 Task: Create a due date automation trigger when advanced on, on the wednesday after a card is due add fields with custom field "Resume" set to a number greater or equal to 1 and lower than 10 at 11:00 AM.
Action: Mouse moved to (1112, 89)
Screenshot: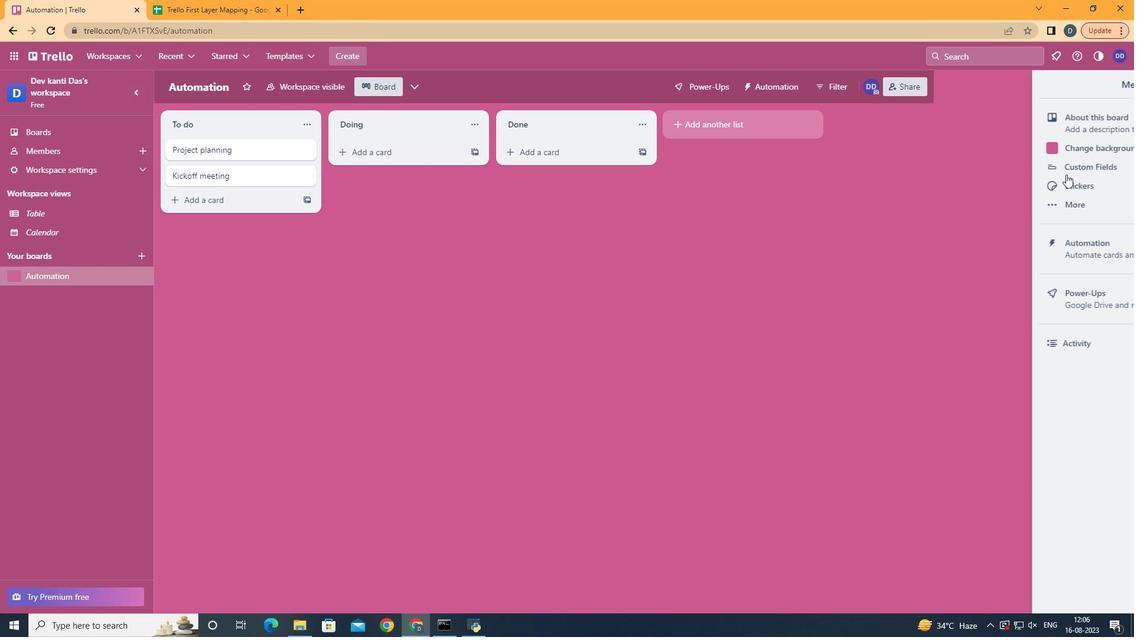 
Action: Mouse pressed left at (1112, 89)
Screenshot: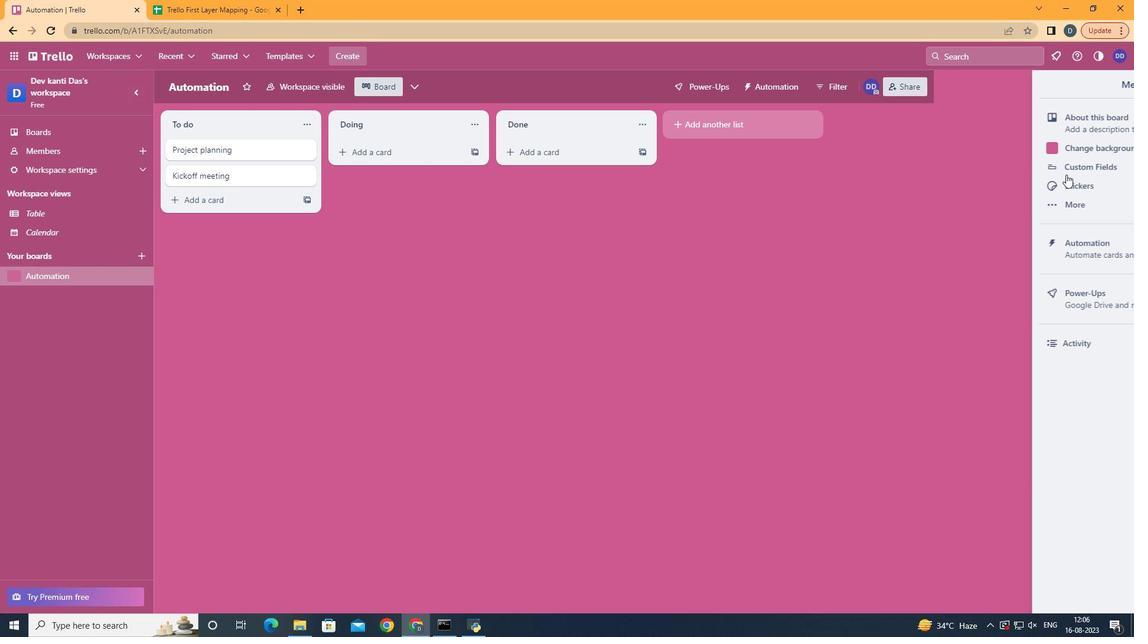 
Action: Mouse moved to (1026, 251)
Screenshot: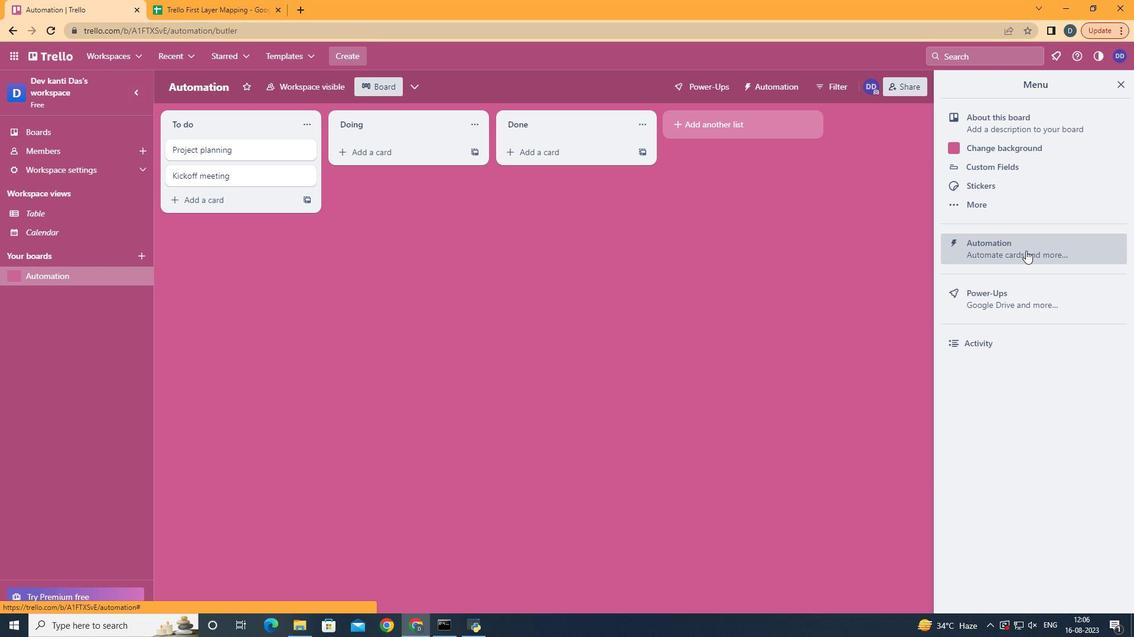 
Action: Mouse pressed left at (1026, 251)
Screenshot: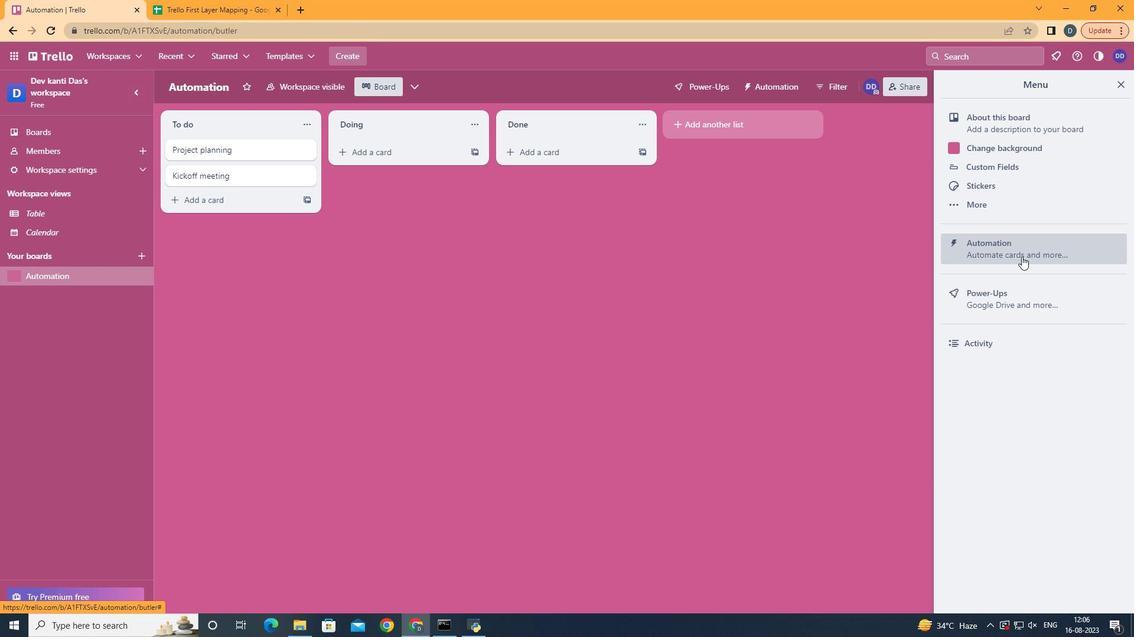 
Action: Mouse moved to (229, 238)
Screenshot: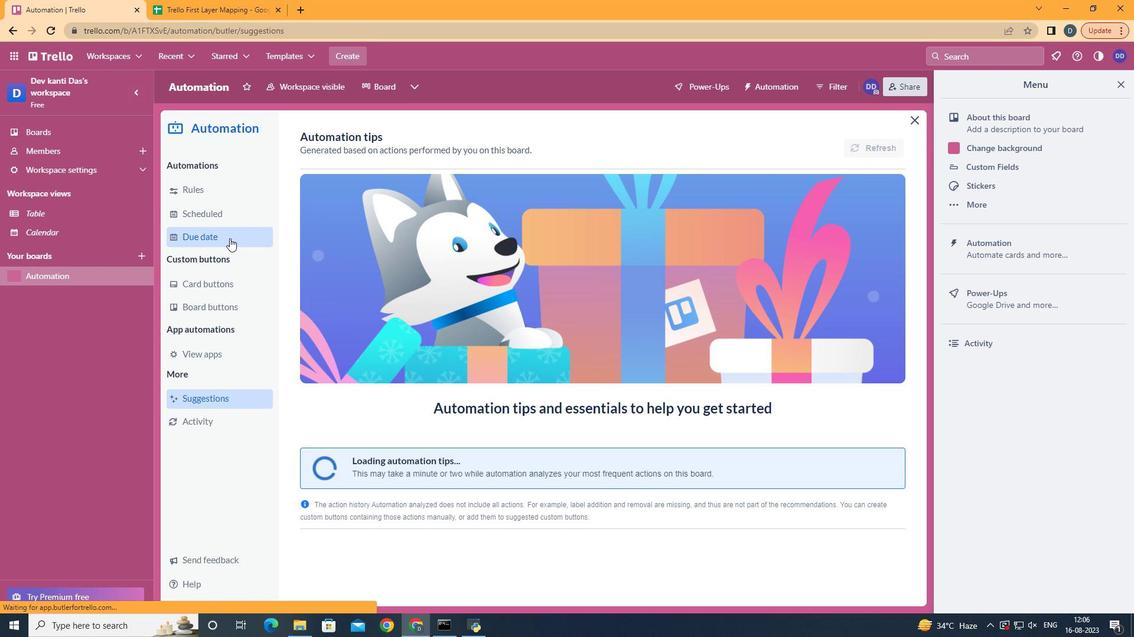 
Action: Mouse pressed left at (229, 238)
Screenshot: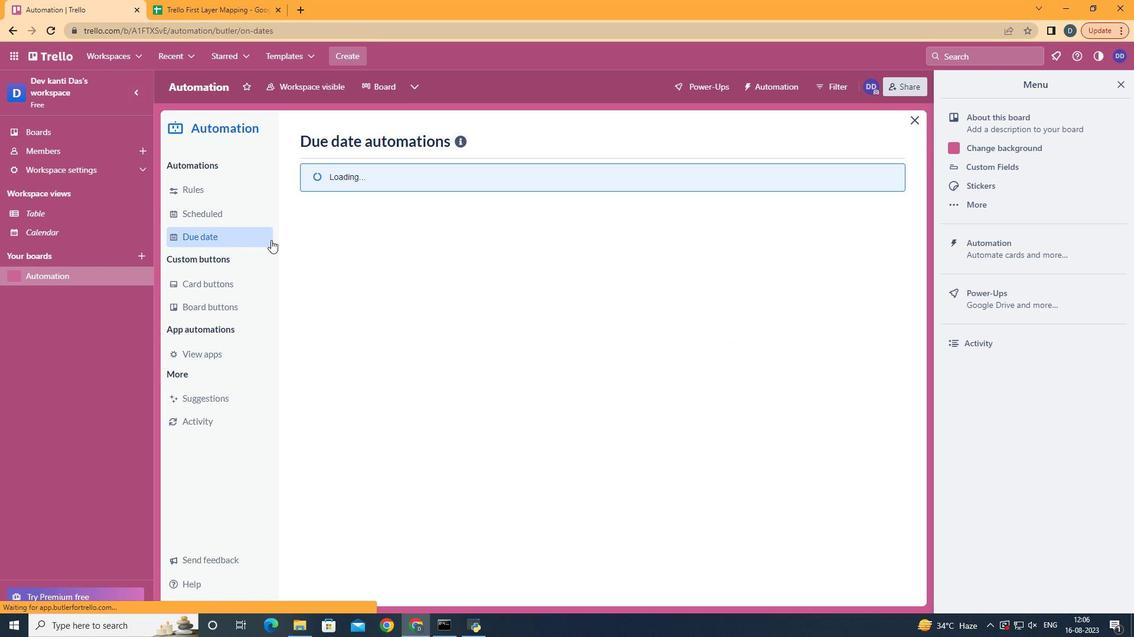
Action: Mouse moved to (827, 140)
Screenshot: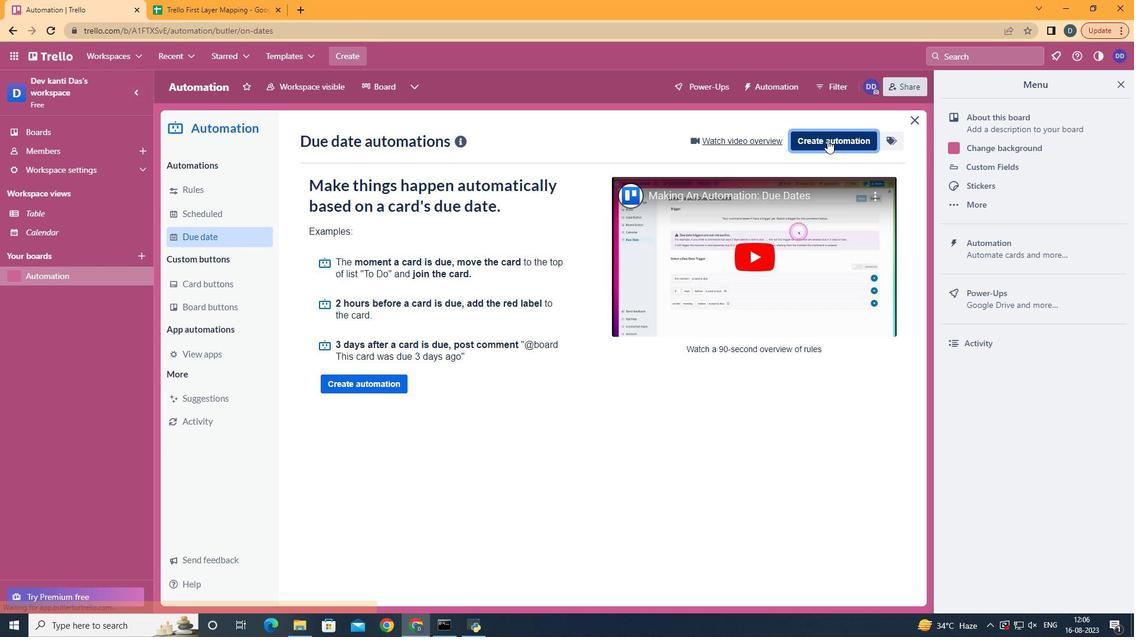 
Action: Mouse pressed left at (827, 140)
Screenshot: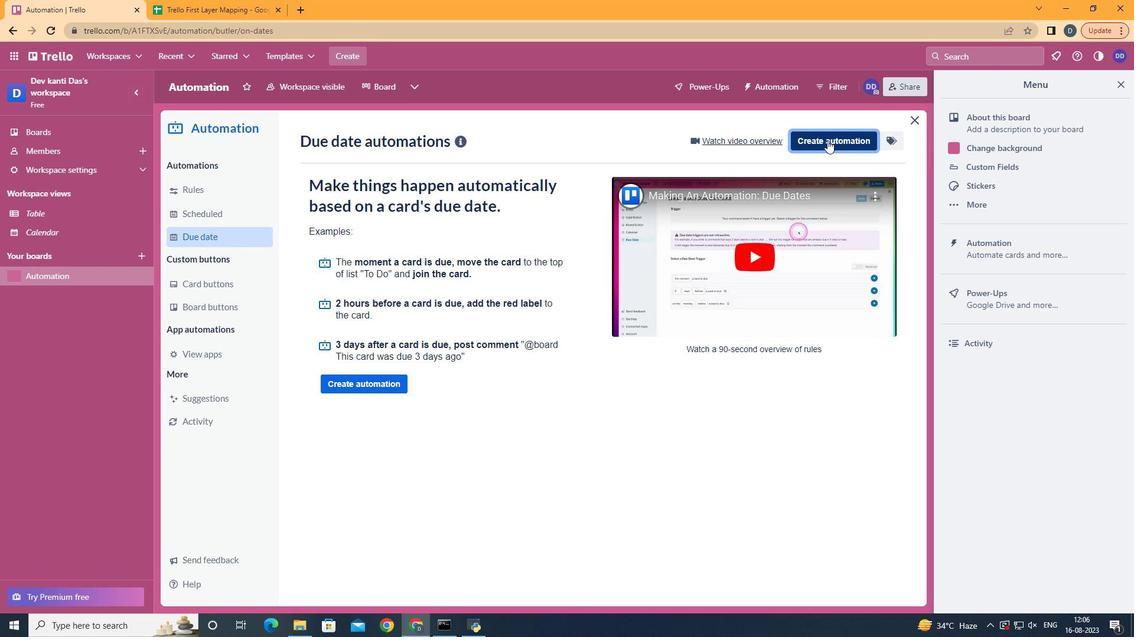 
Action: Mouse moved to (662, 255)
Screenshot: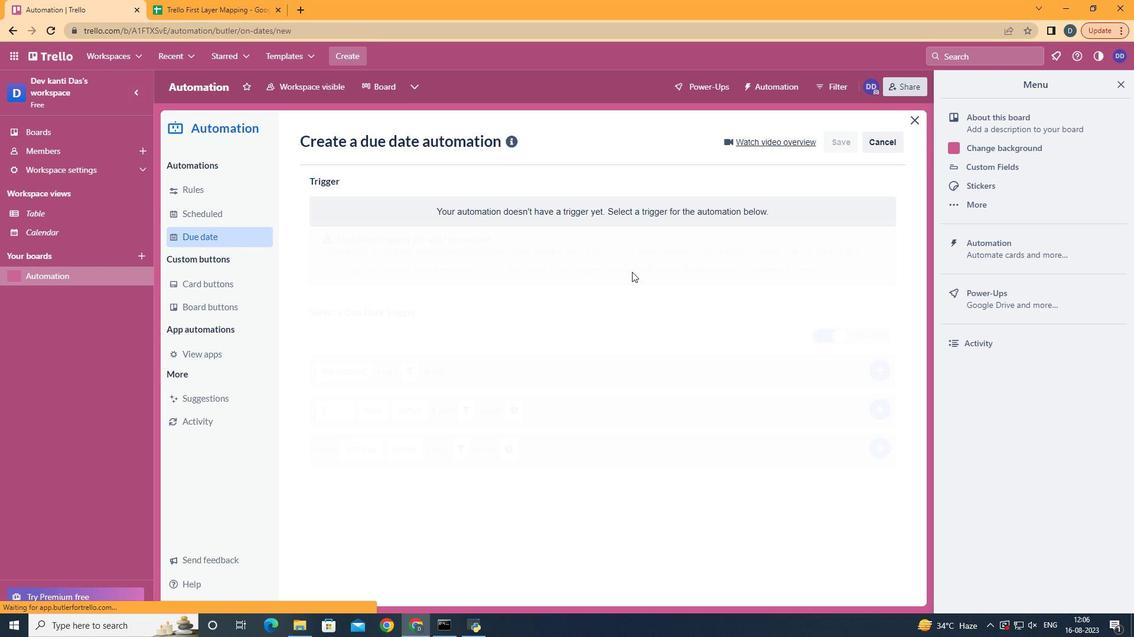 
Action: Mouse pressed left at (662, 255)
Screenshot: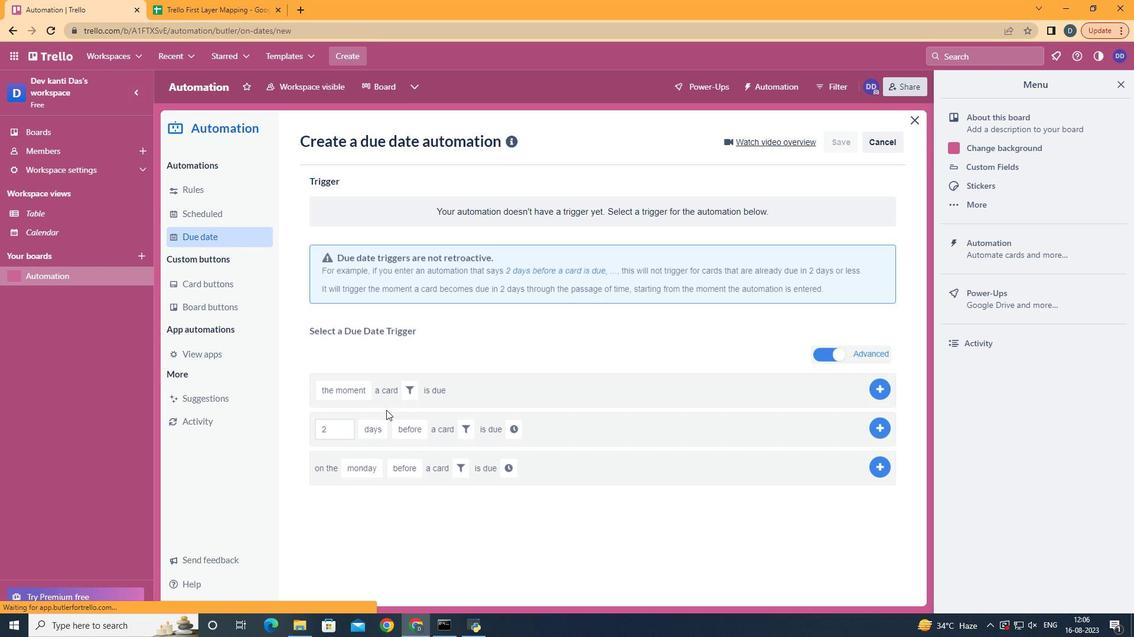 
Action: Mouse moved to (398, 359)
Screenshot: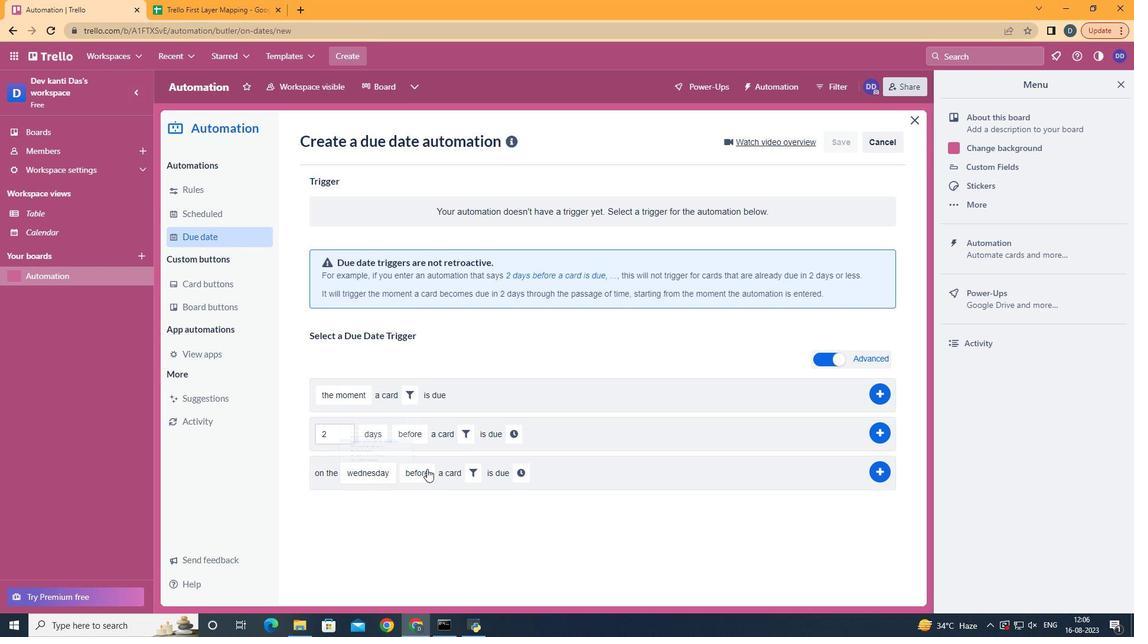 
Action: Mouse pressed left at (398, 359)
Screenshot: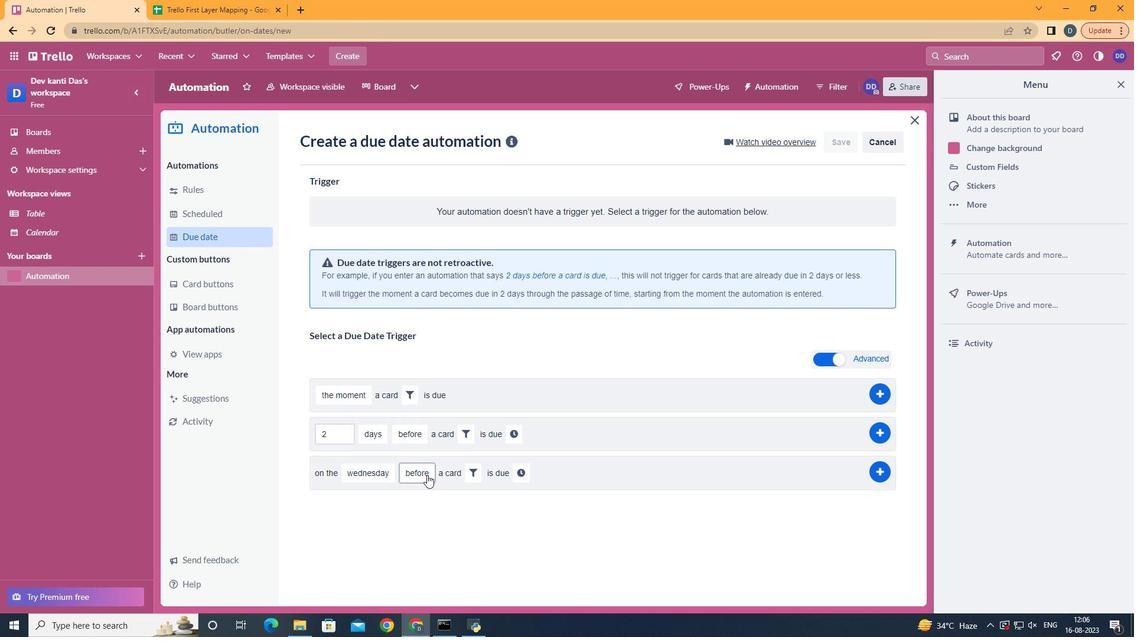 
Action: Mouse moved to (432, 516)
Screenshot: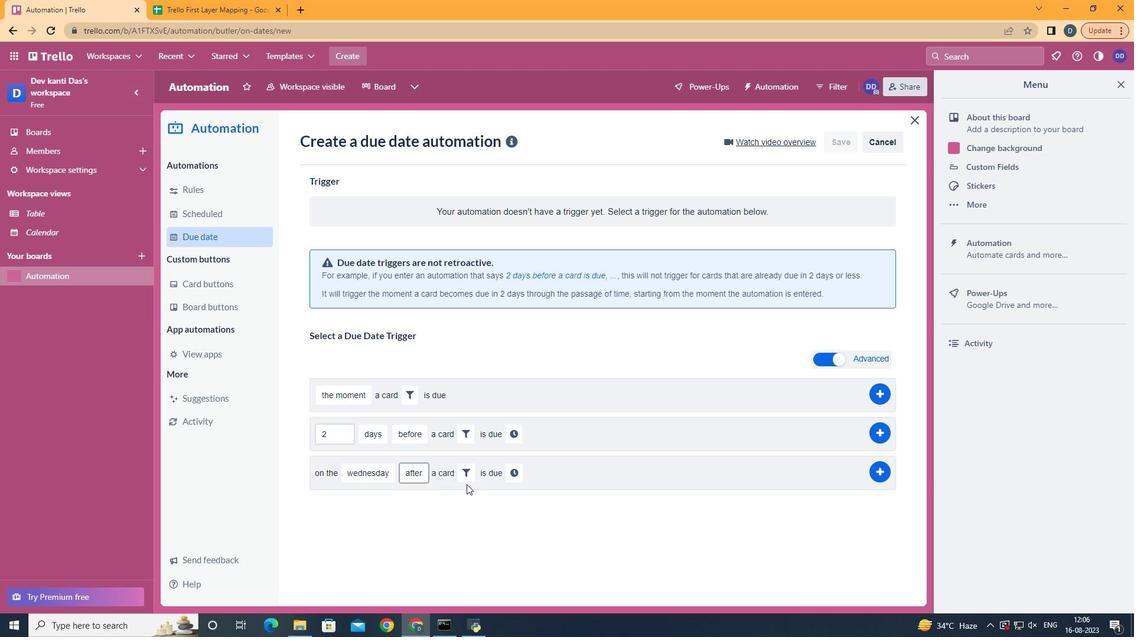 
Action: Mouse pressed left at (432, 516)
Screenshot: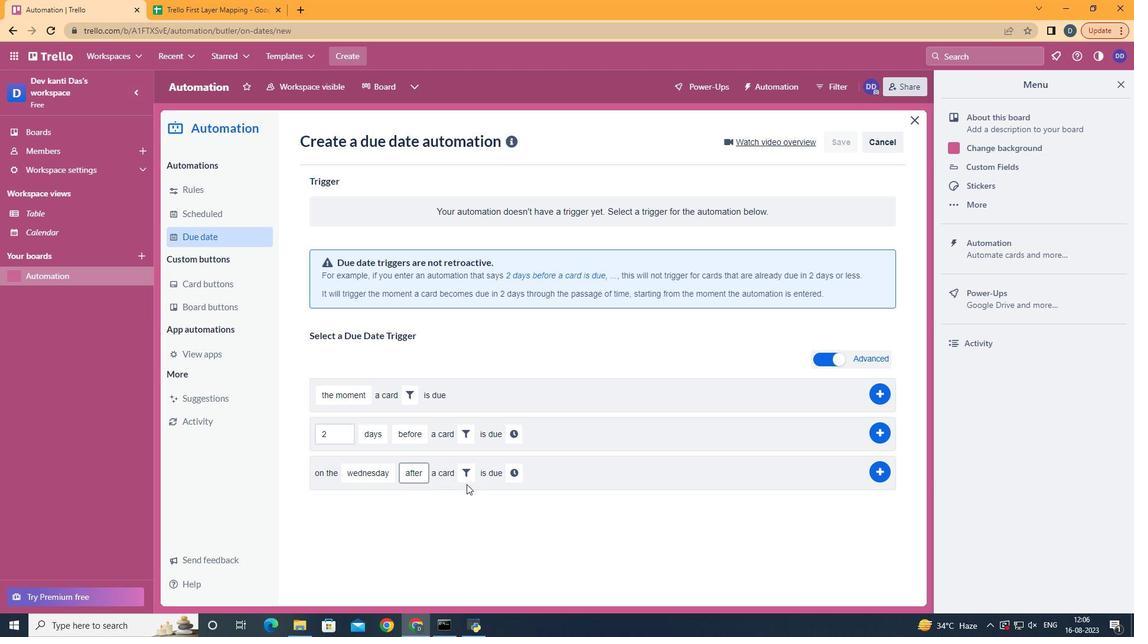 
Action: Mouse moved to (470, 478)
Screenshot: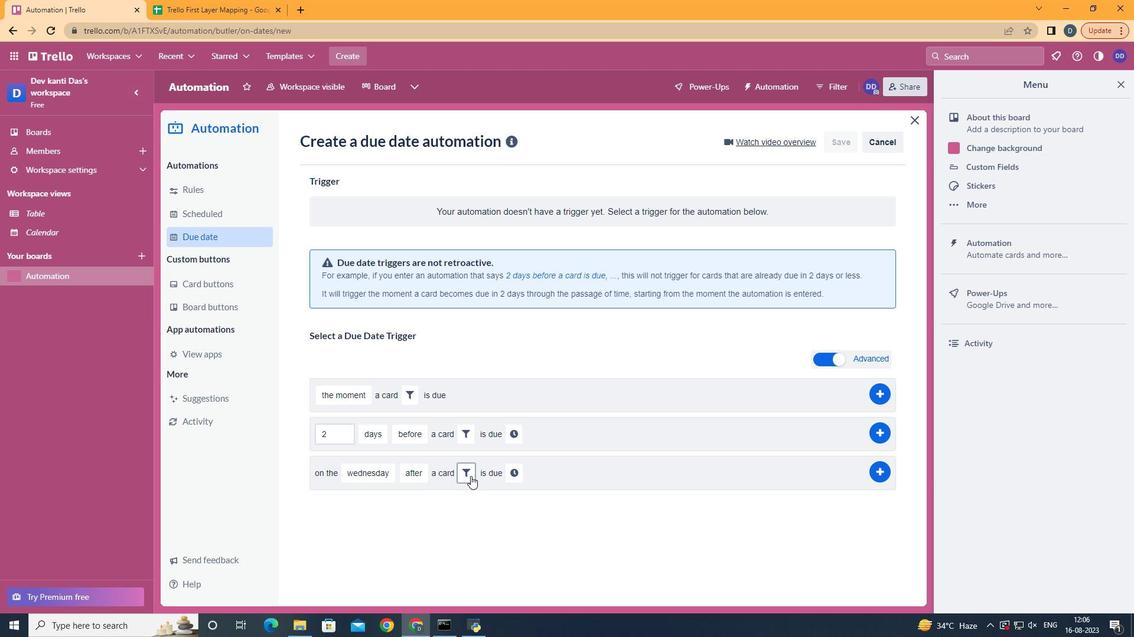 
Action: Mouse pressed left at (470, 478)
Screenshot: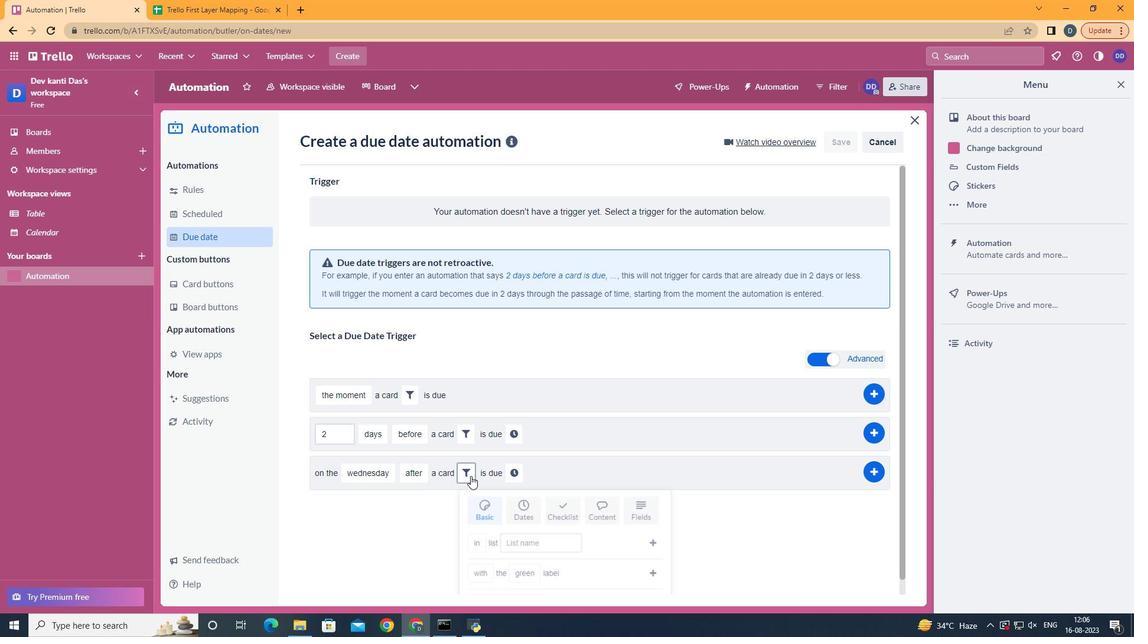 
Action: Mouse moved to (666, 510)
Screenshot: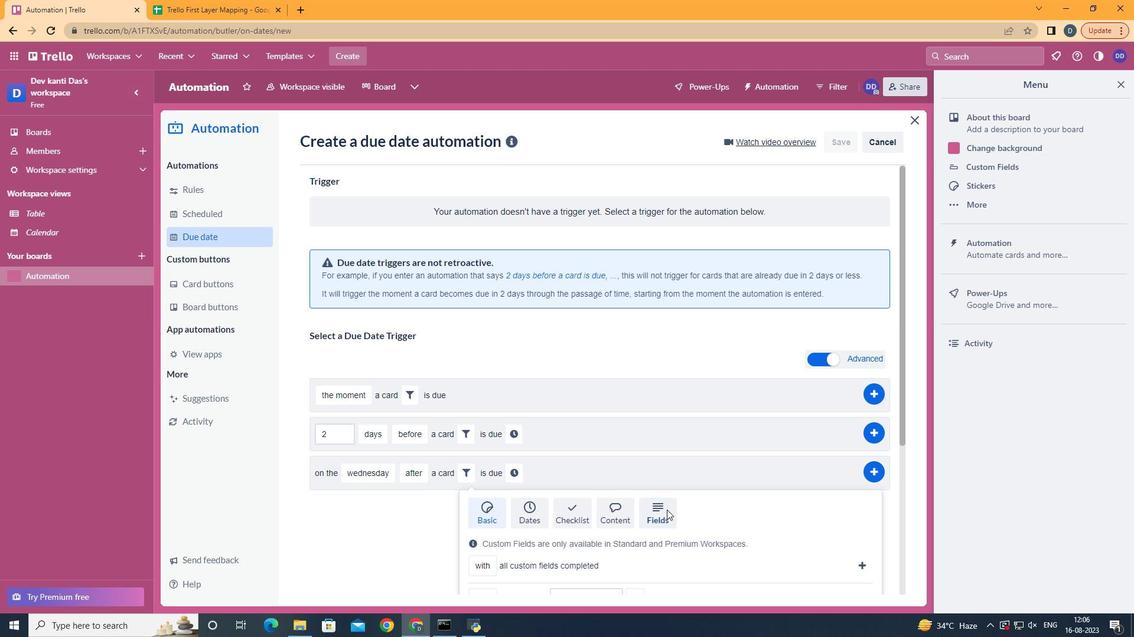 
Action: Mouse pressed left at (666, 510)
Screenshot: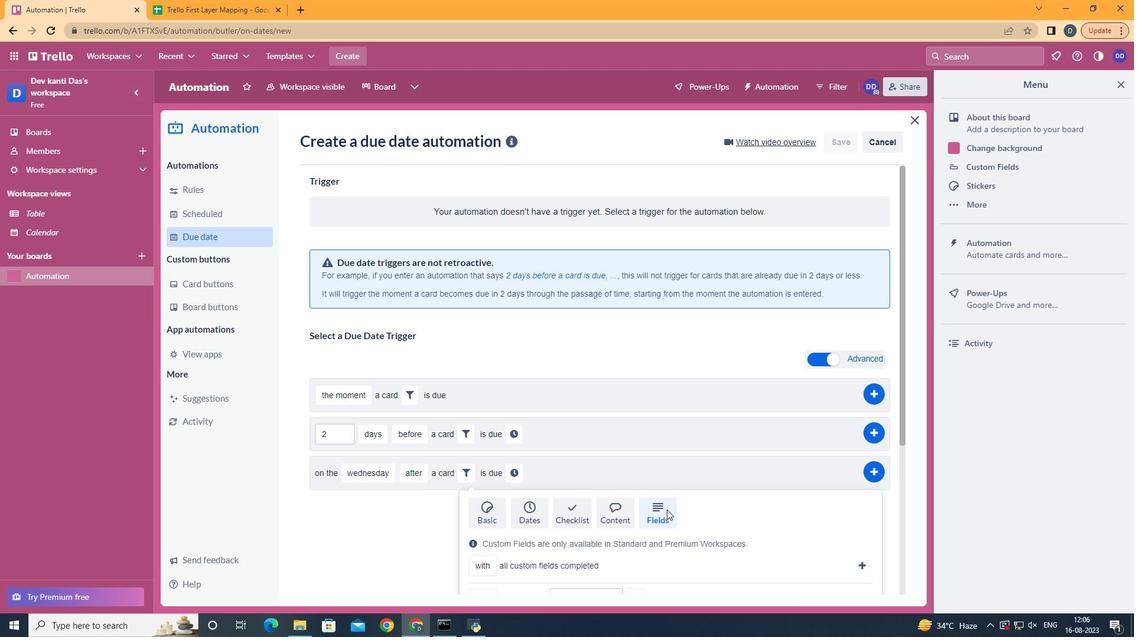 
Action: Mouse scrolled (666, 509) with delta (0, 0)
Screenshot: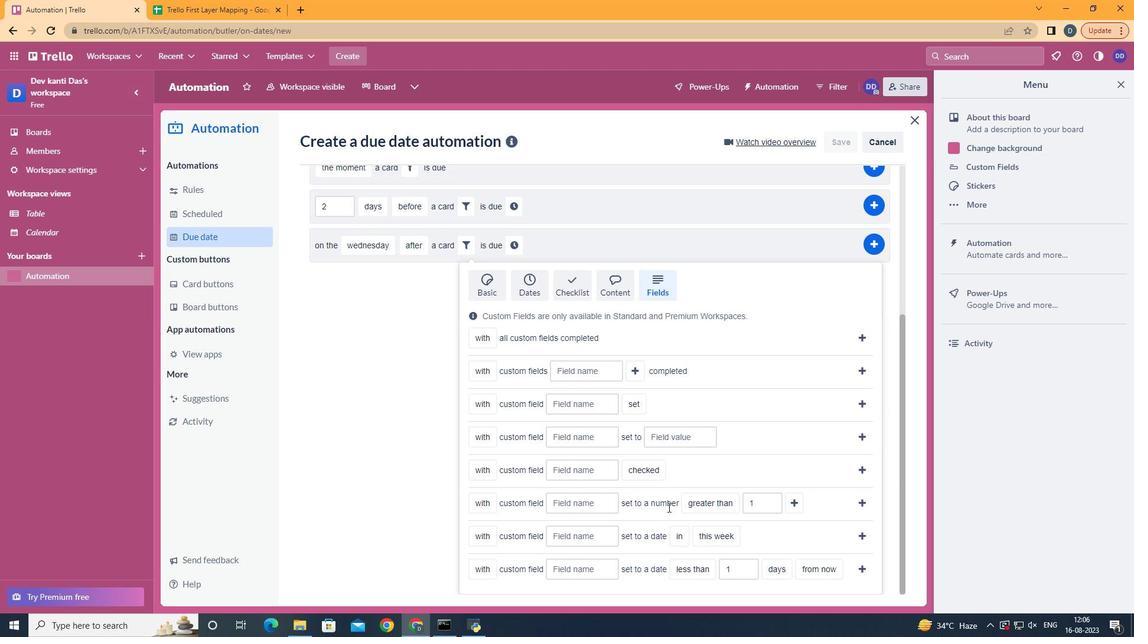 
Action: Mouse scrolled (666, 509) with delta (0, 0)
Screenshot: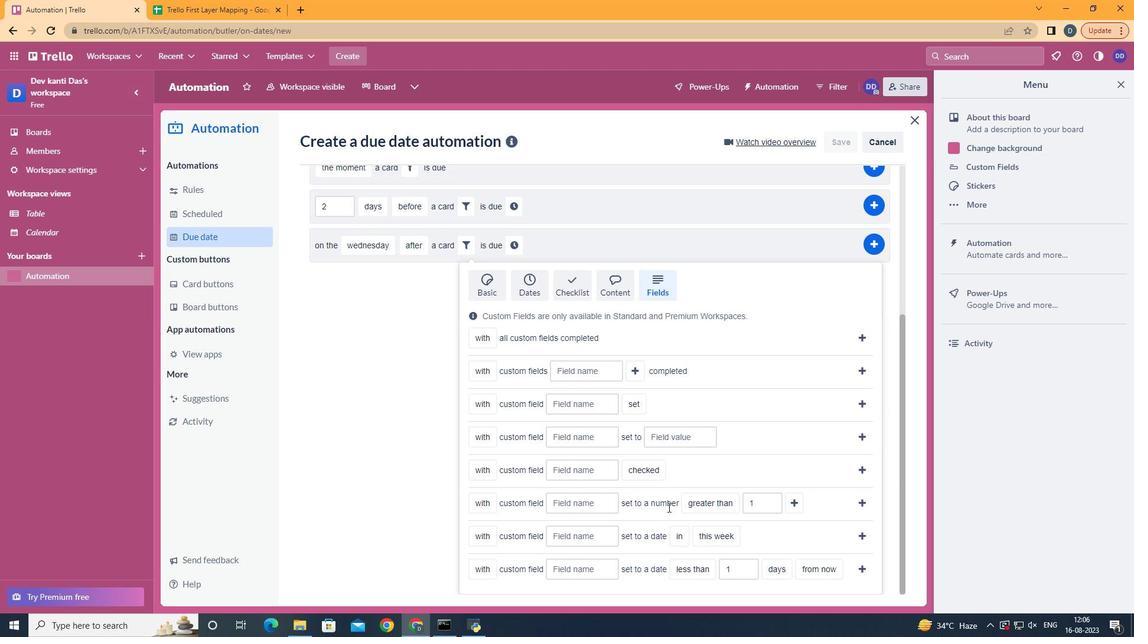 
Action: Mouse scrolled (666, 509) with delta (0, 0)
Screenshot: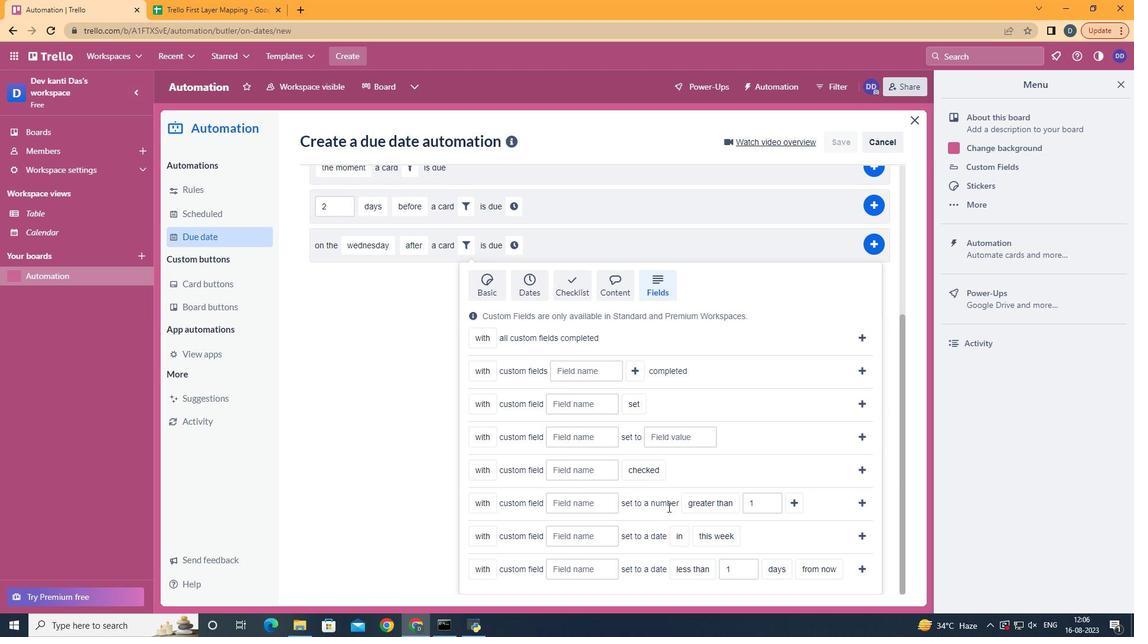 
Action: Mouse scrolled (666, 509) with delta (0, 0)
Screenshot: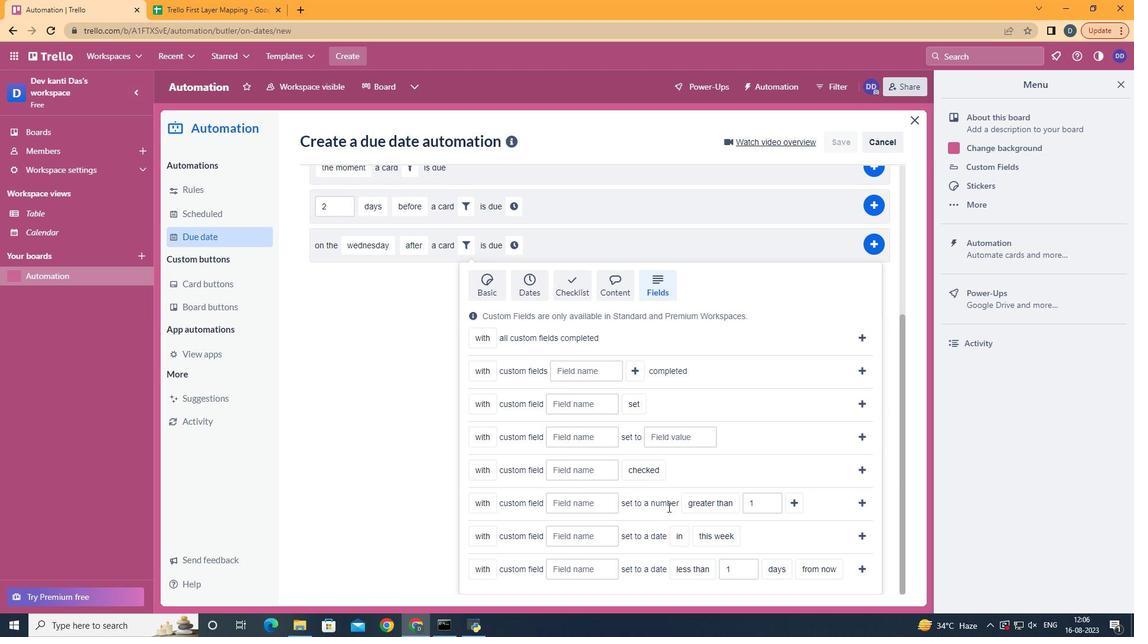 
Action: Mouse scrolled (666, 509) with delta (0, 0)
Screenshot: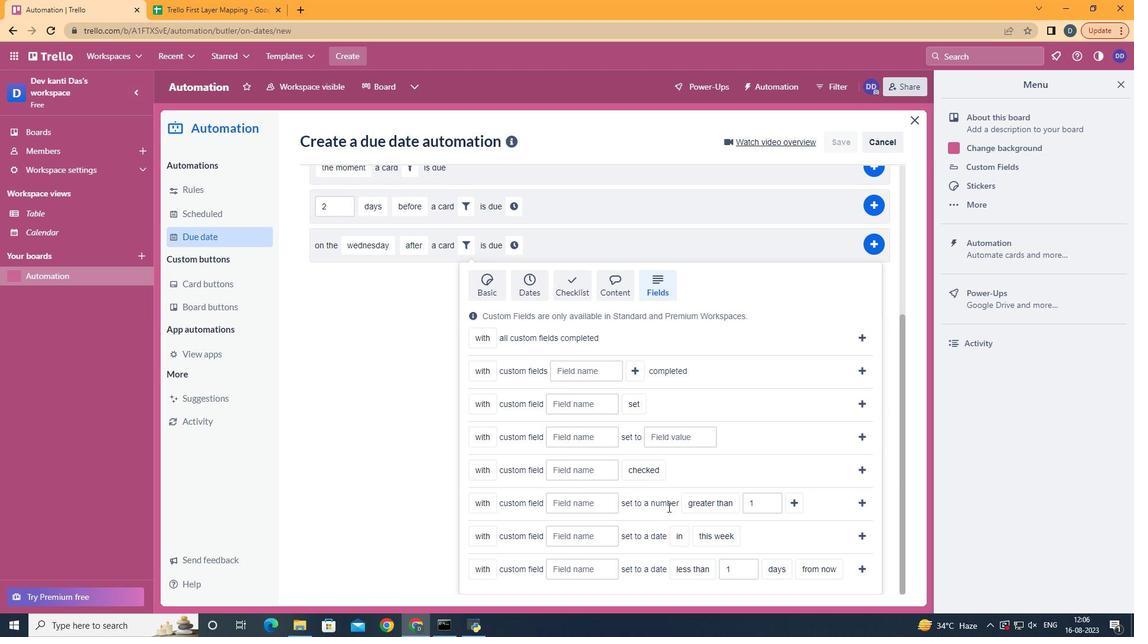 
Action: Mouse scrolled (666, 509) with delta (0, 0)
Screenshot: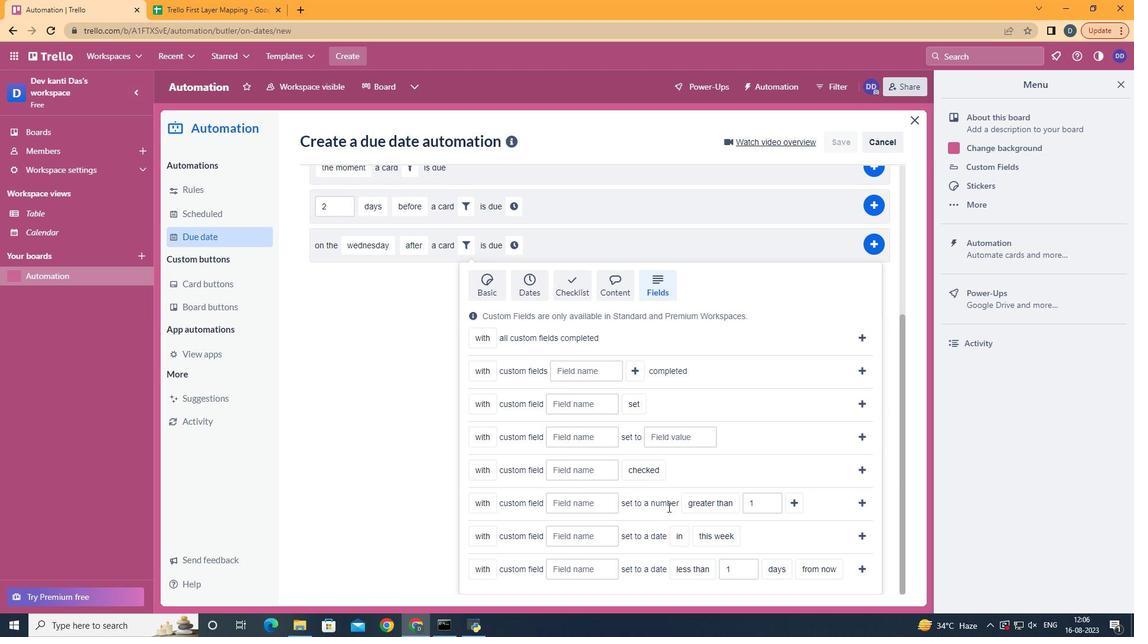 
Action: Mouse moved to (570, 499)
Screenshot: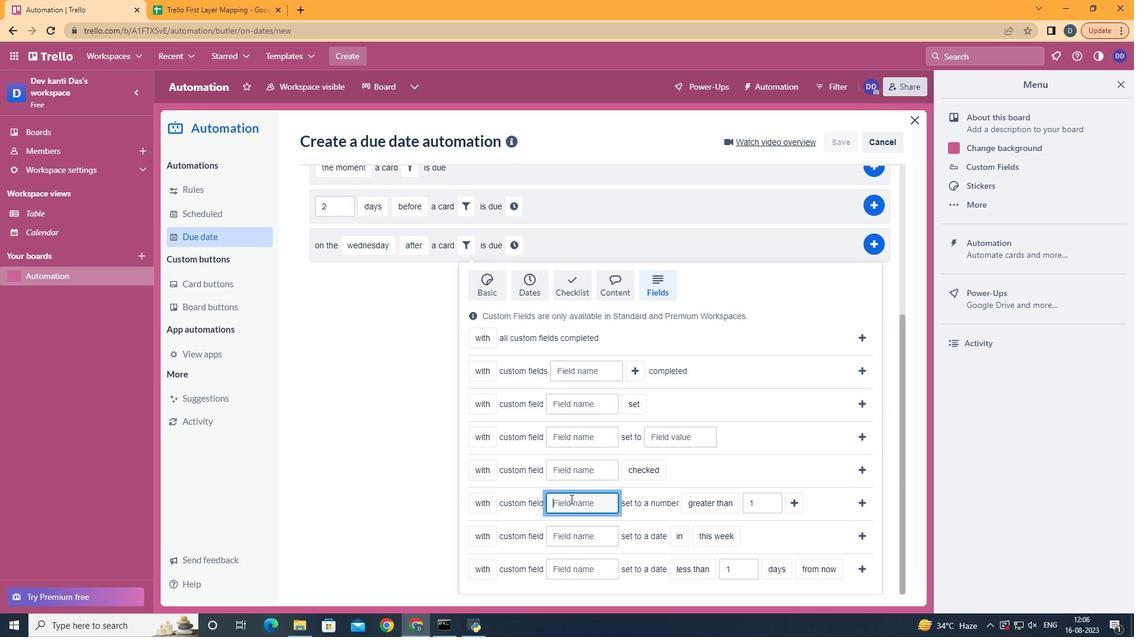 
Action: Mouse pressed left at (570, 499)
Screenshot: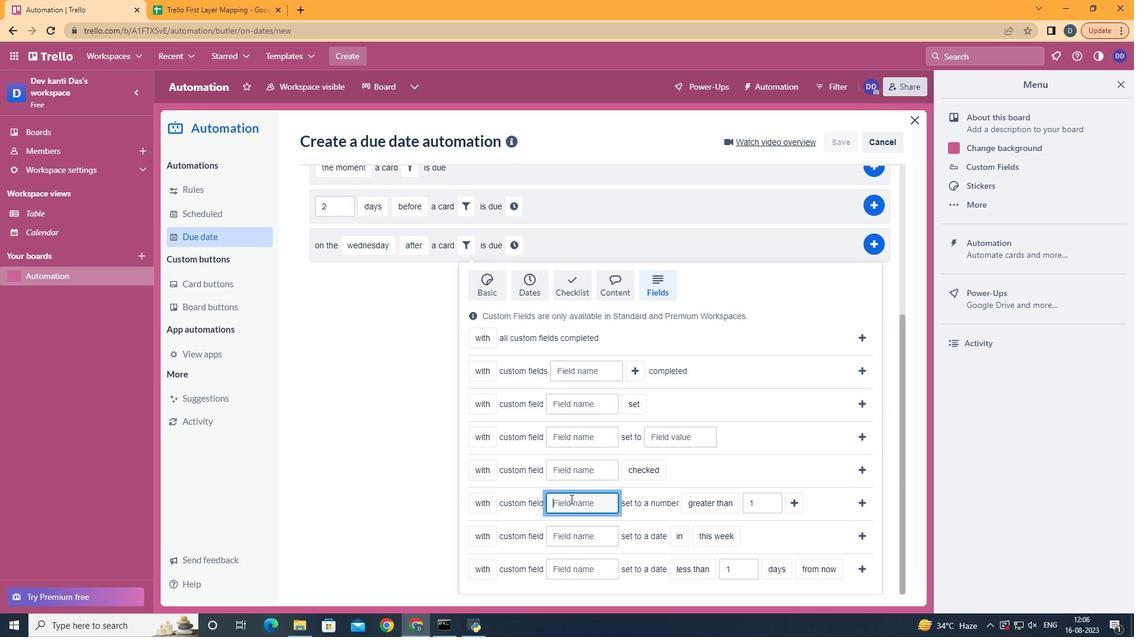
Action: Key pressed <Key.shift>Resume
Screenshot: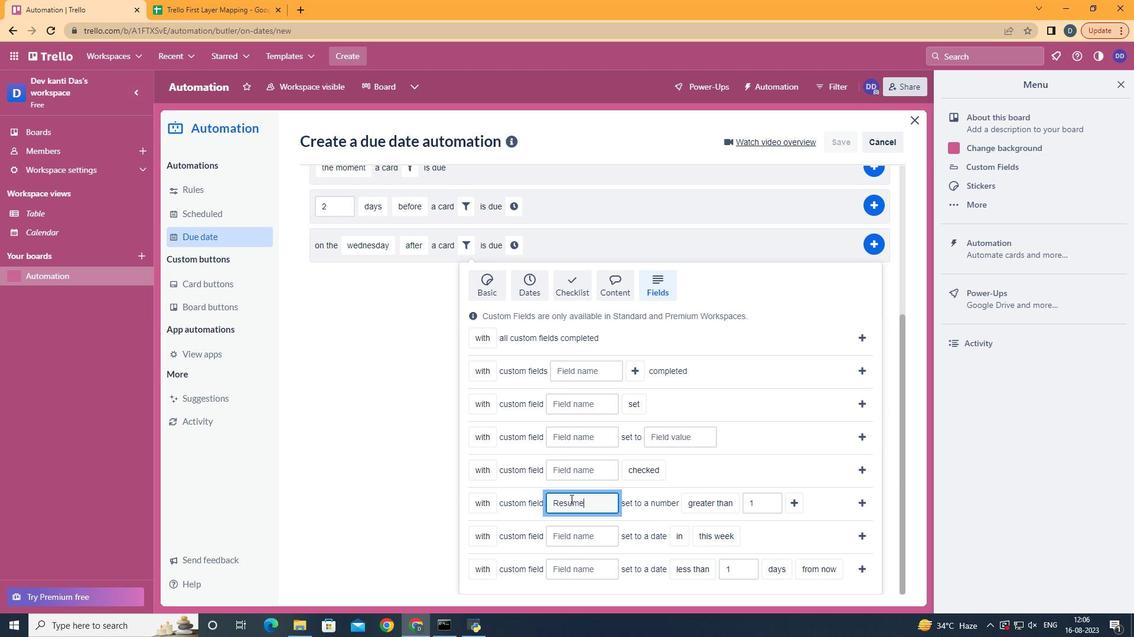 
Action: Mouse moved to (729, 430)
Screenshot: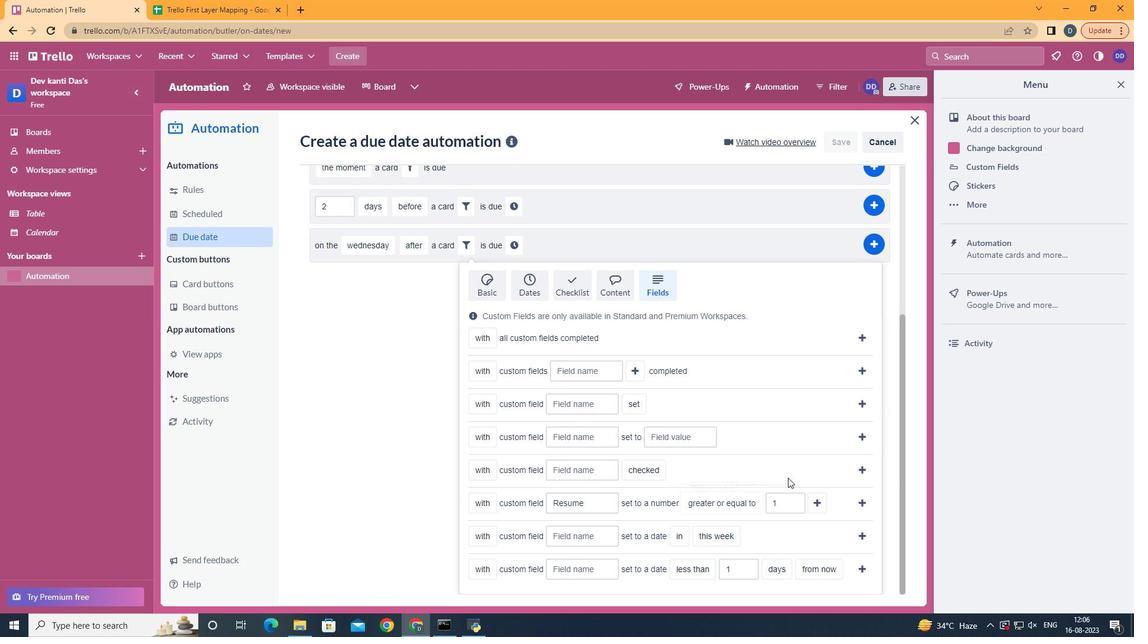 
Action: Mouse pressed left at (729, 430)
Screenshot: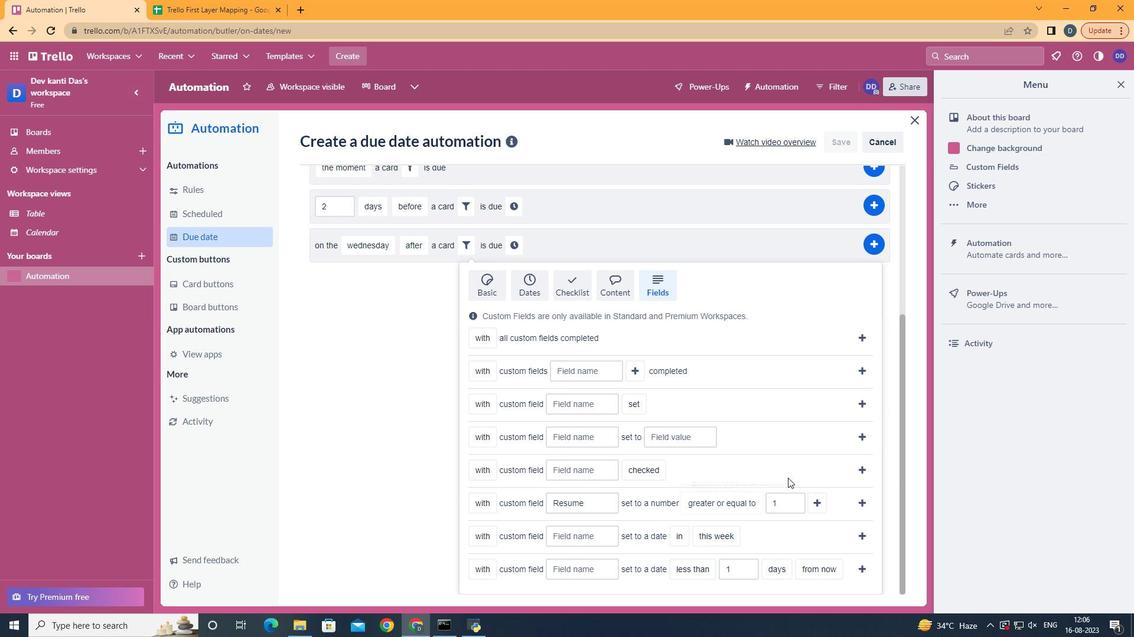 
Action: Mouse moved to (813, 506)
Screenshot: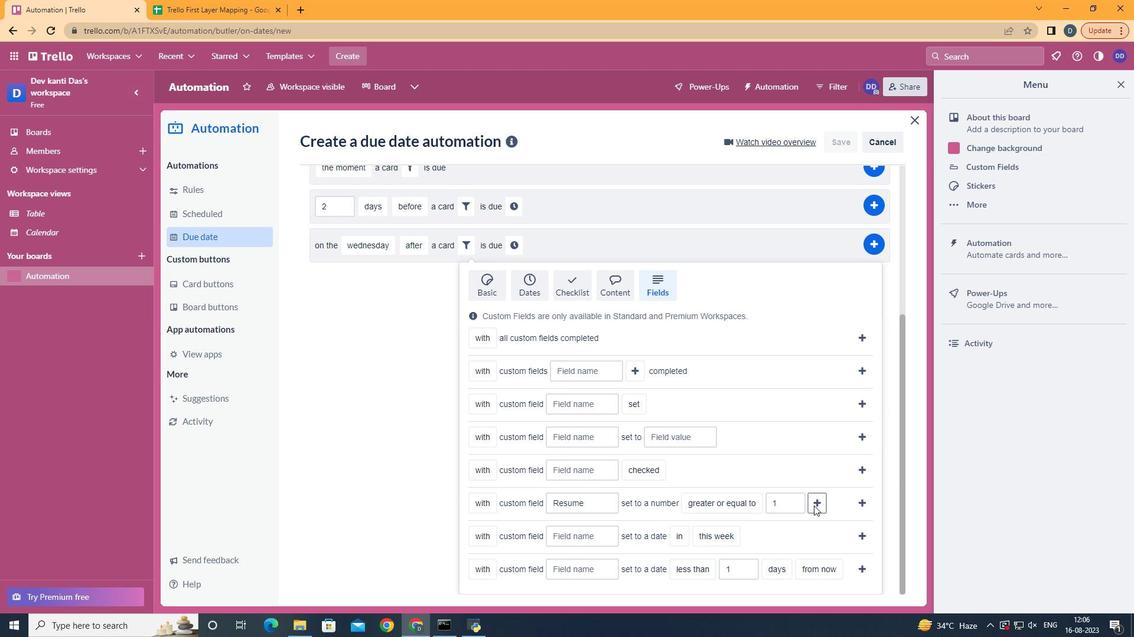 
Action: Mouse pressed left at (813, 506)
Screenshot: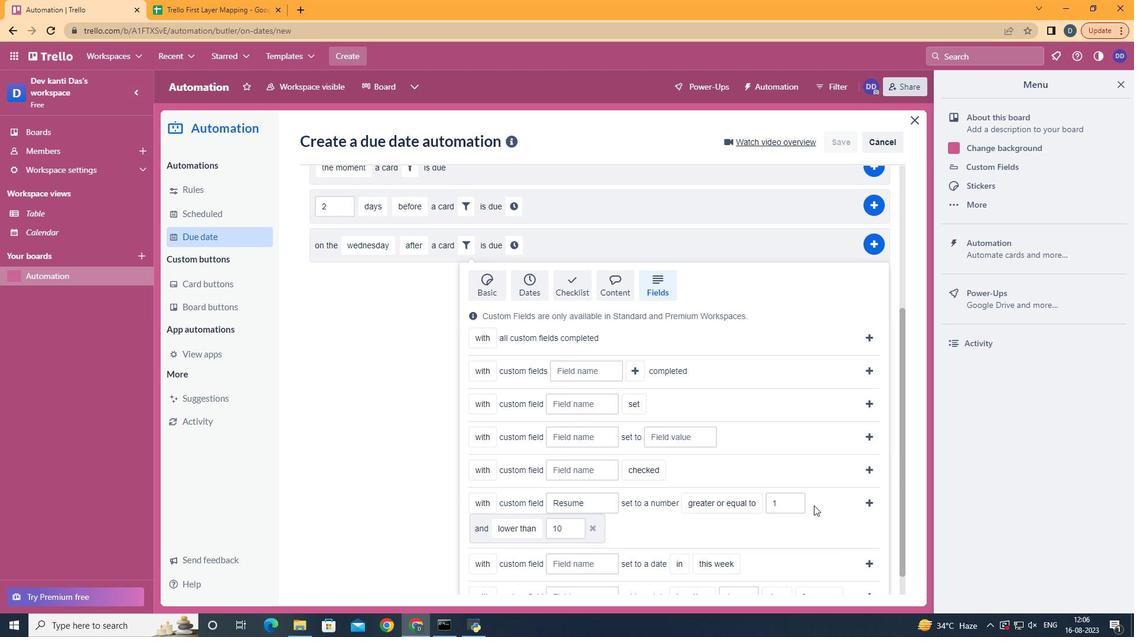 
Action: Mouse moved to (867, 497)
Screenshot: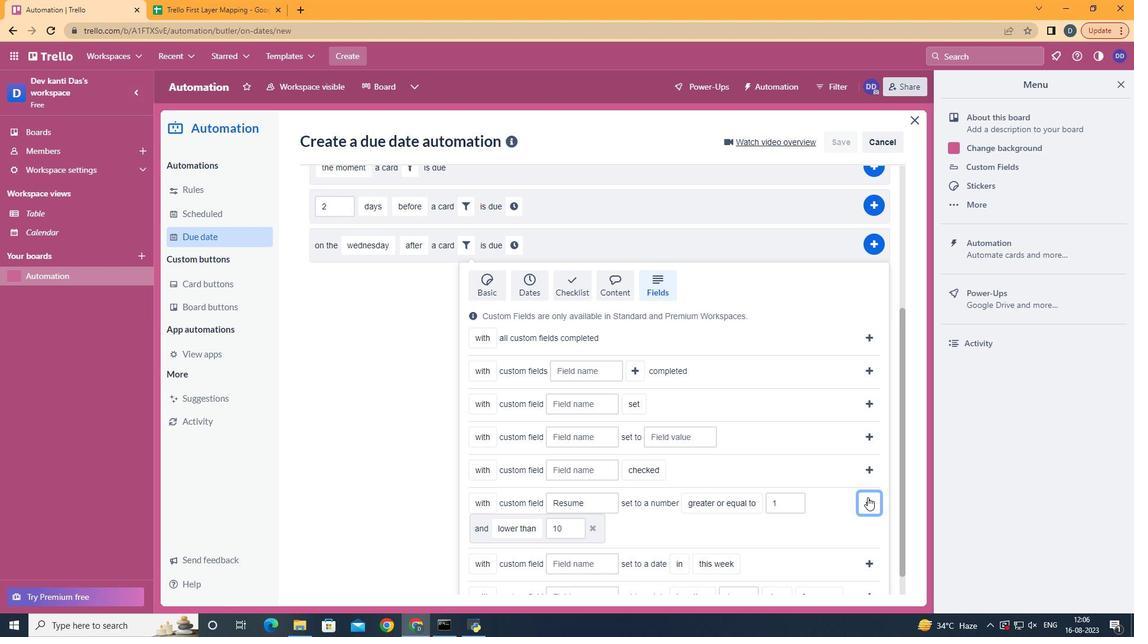 
Action: Mouse pressed left at (867, 497)
Screenshot: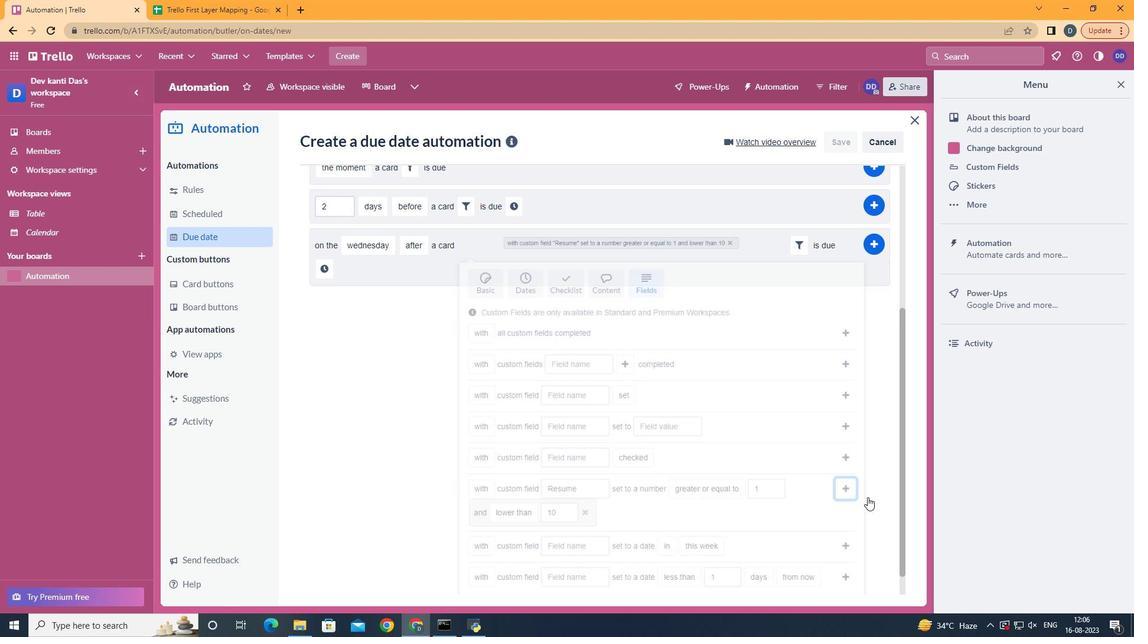 
Action: Mouse moved to (845, 473)
Screenshot: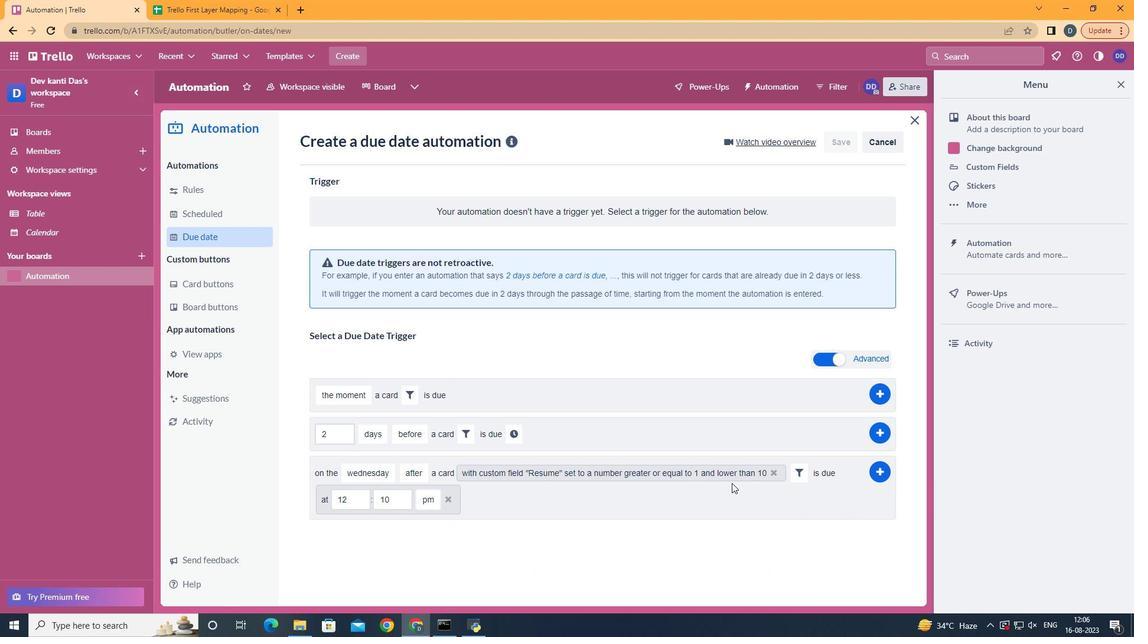 
Action: Mouse pressed left at (845, 473)
Screenshot: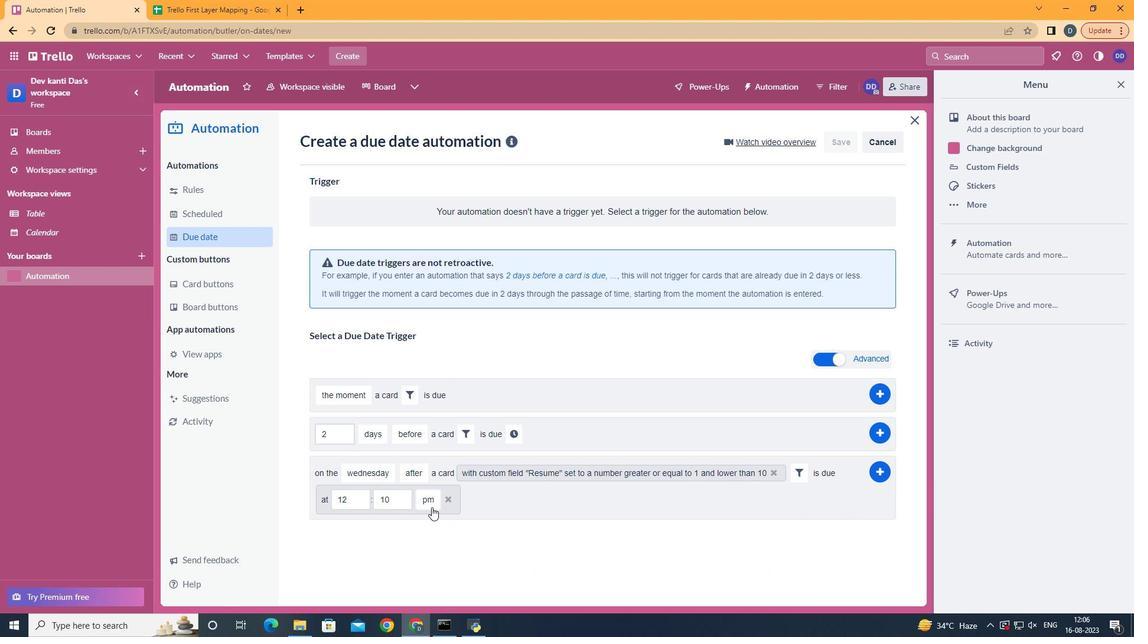 
Action: Mouse moved to (350, 500)
Screenshot: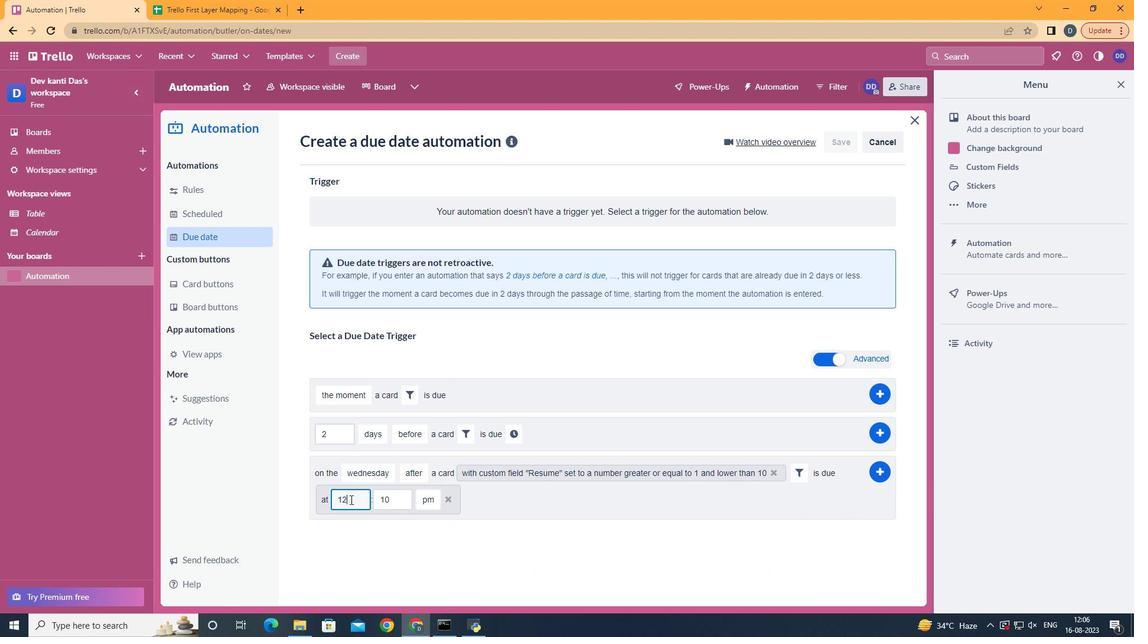 
Action: Mouse pressed left at (350, 500)
Screenshot: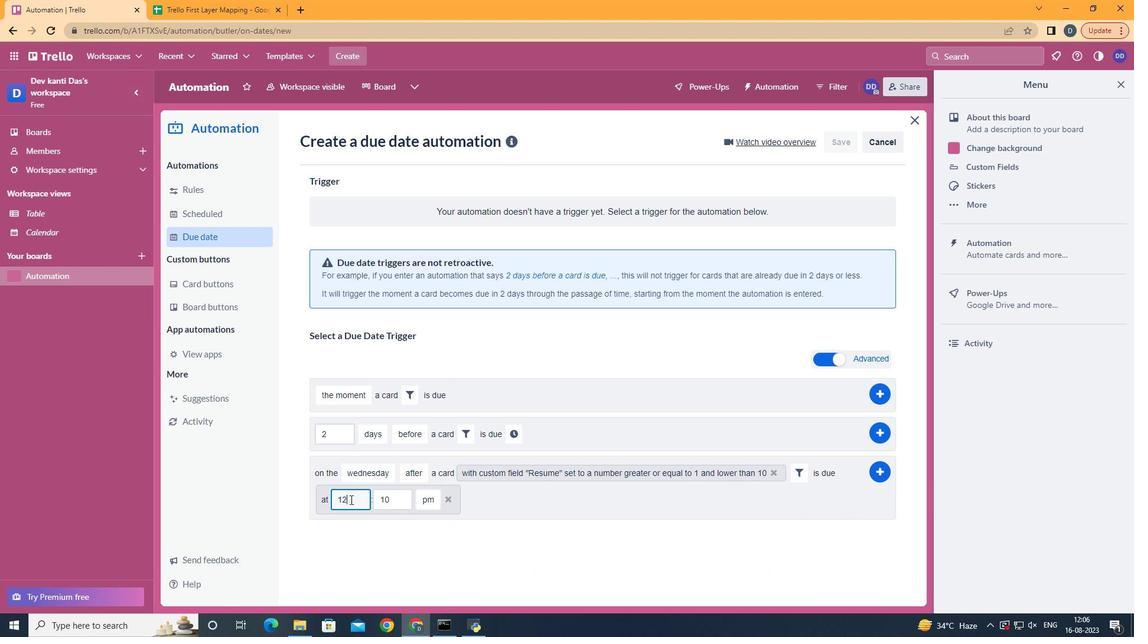 
Action: Key pressed <Key.backspace>1
Screenshot: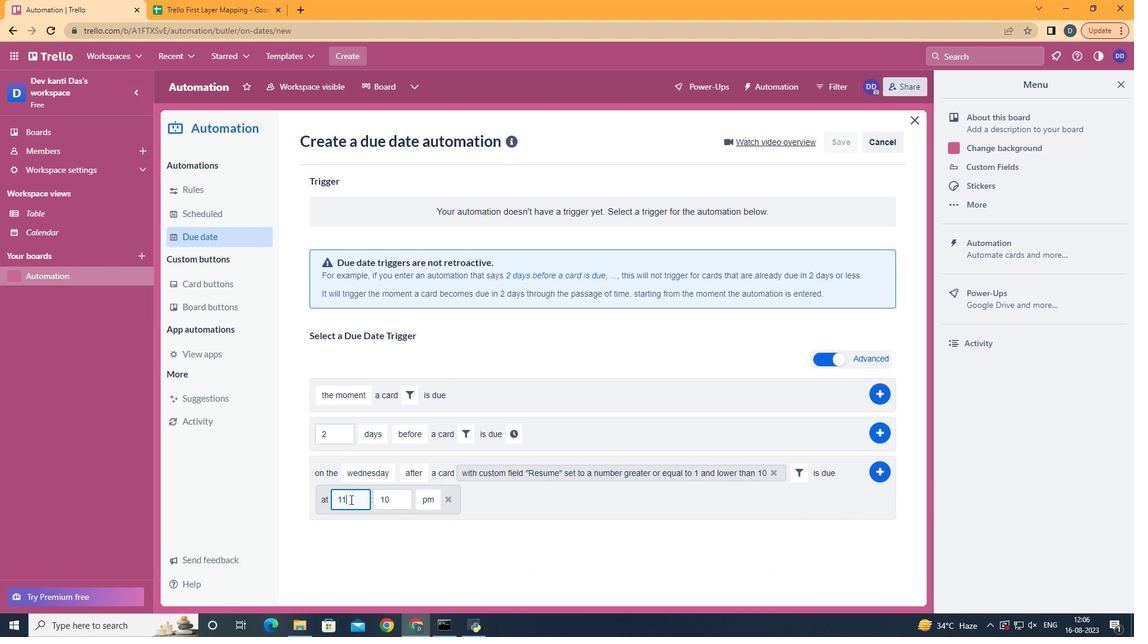
Action: Mouse moved to (392, 501)
Screenshot: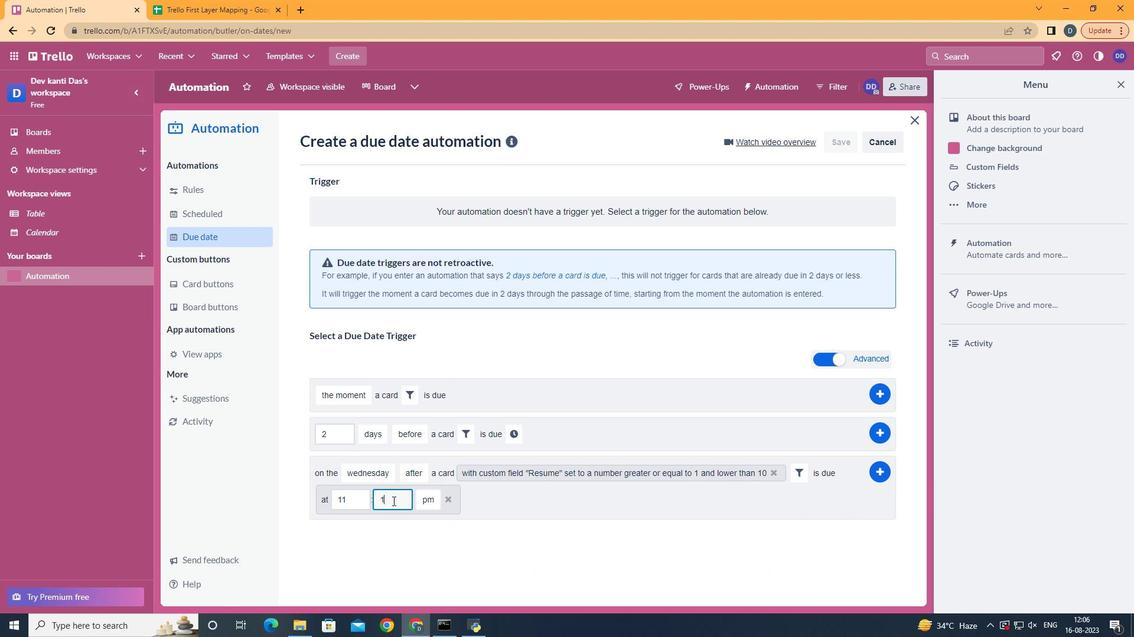 
Action: Mouse pressed left at (392, 501)
Screenshot: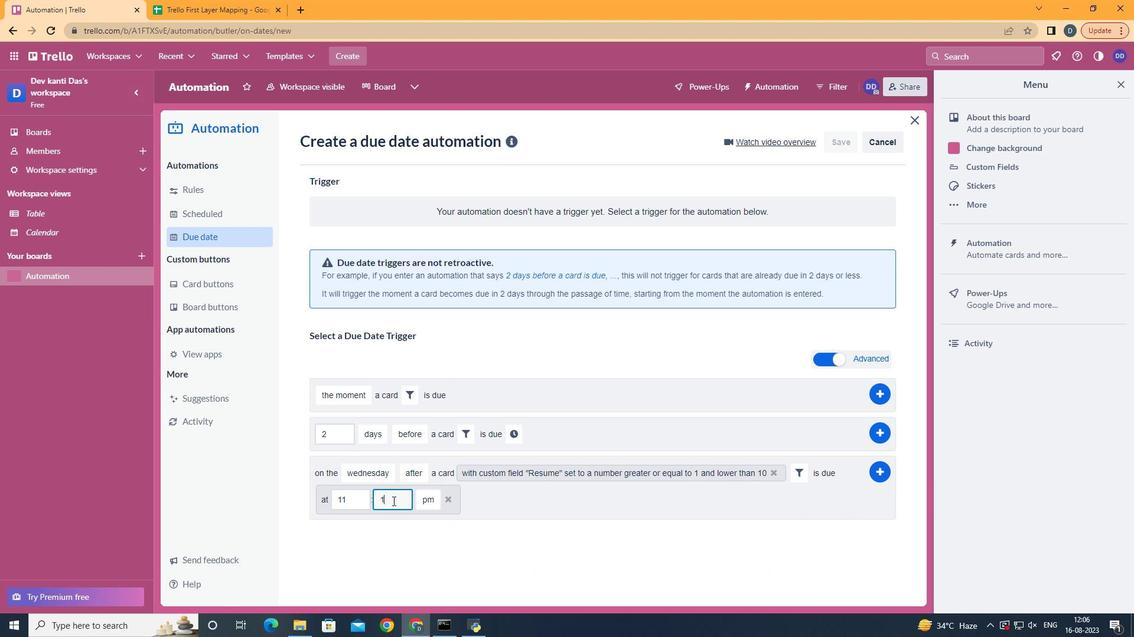 
Action: Key pressed <Key.backspace>
Screenshot: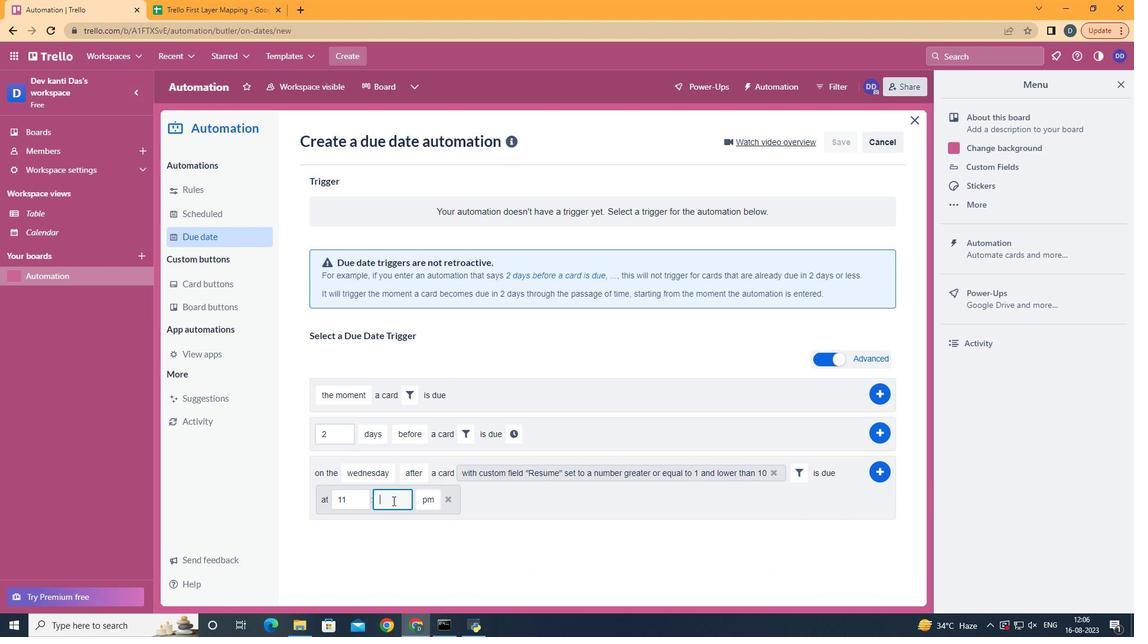 
Action: Mouse moved to (392, 501)
Screenshot: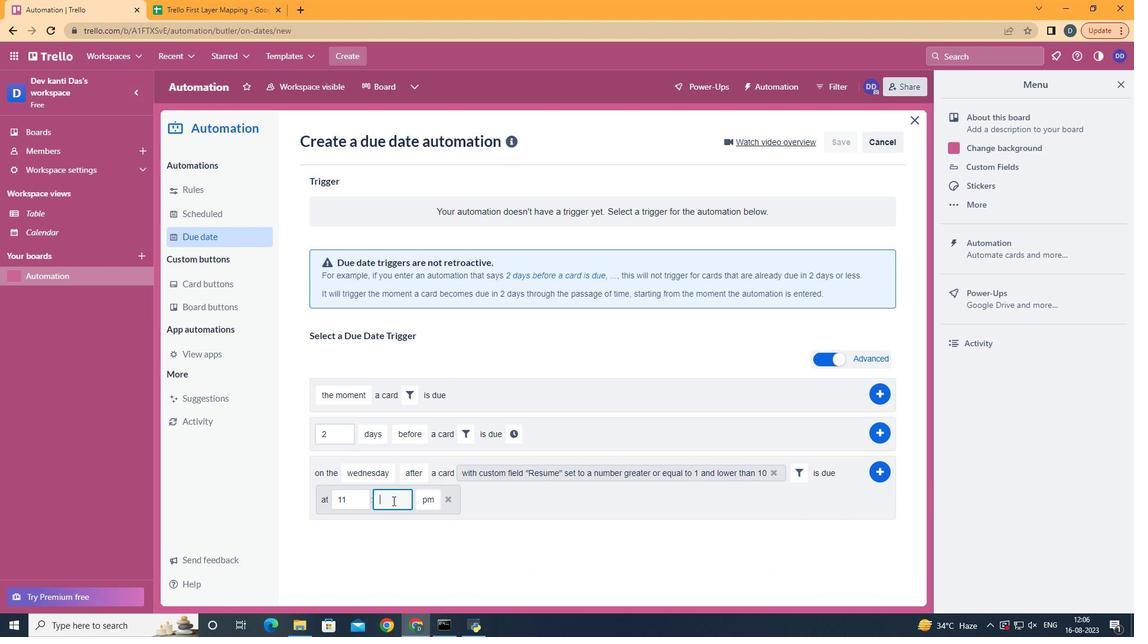 
Action: Key pressed <Key.backspace>00
Screenshot: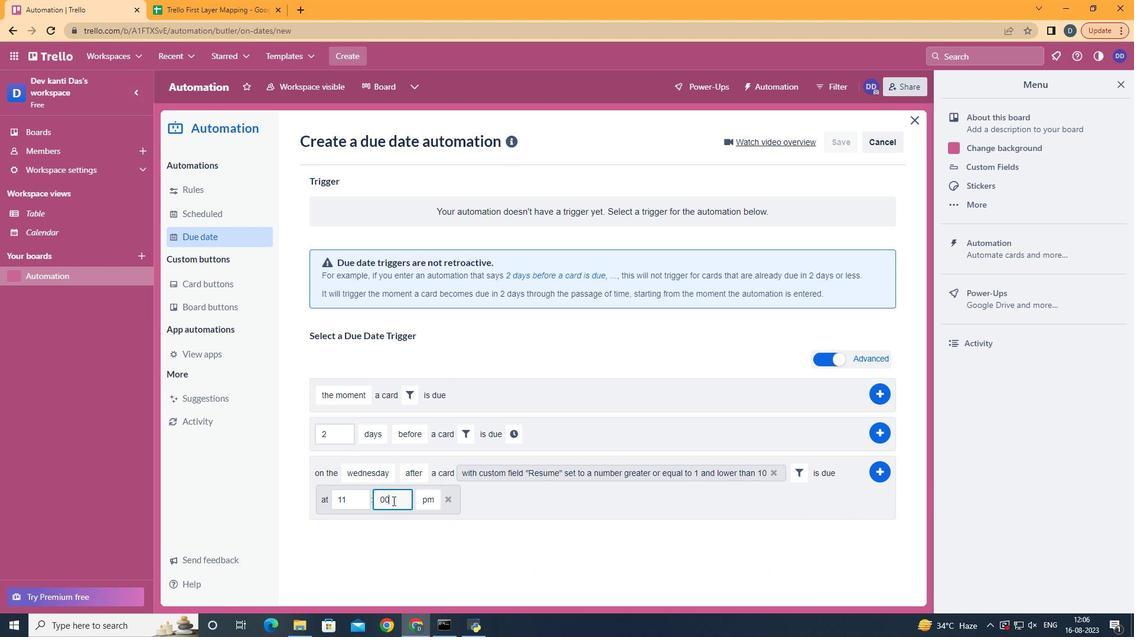
Action: Mouse moved to (436, 518)
Screenshot: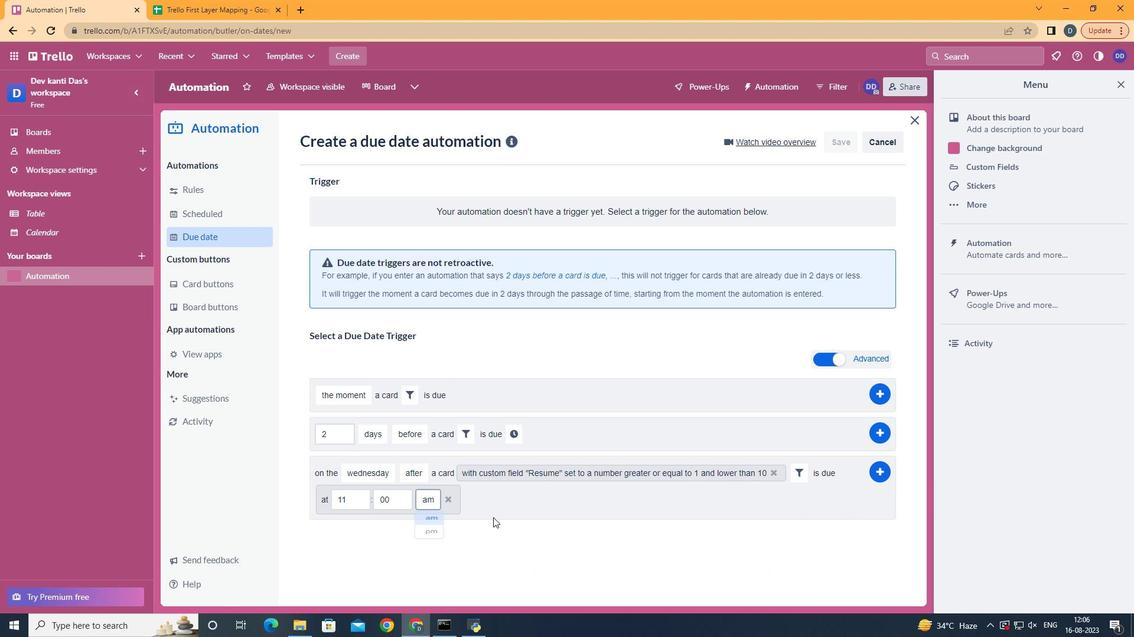 
Action: Mouse pressed left at (436, 518)
Screenshot: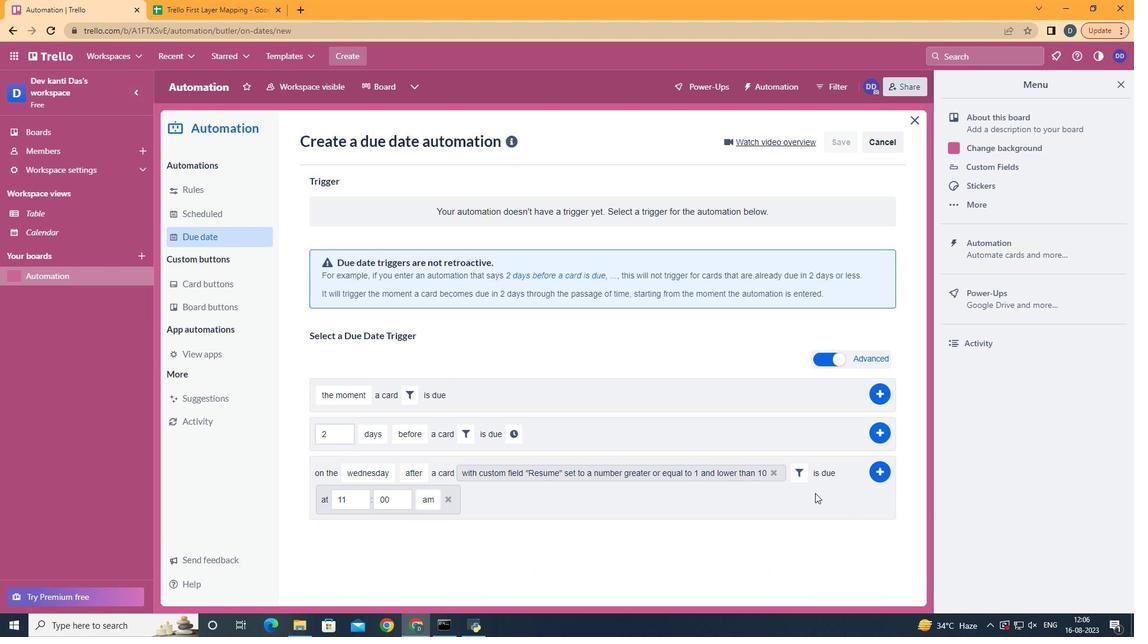 
Action: Mouse moved to (875, 477)
Screenshot: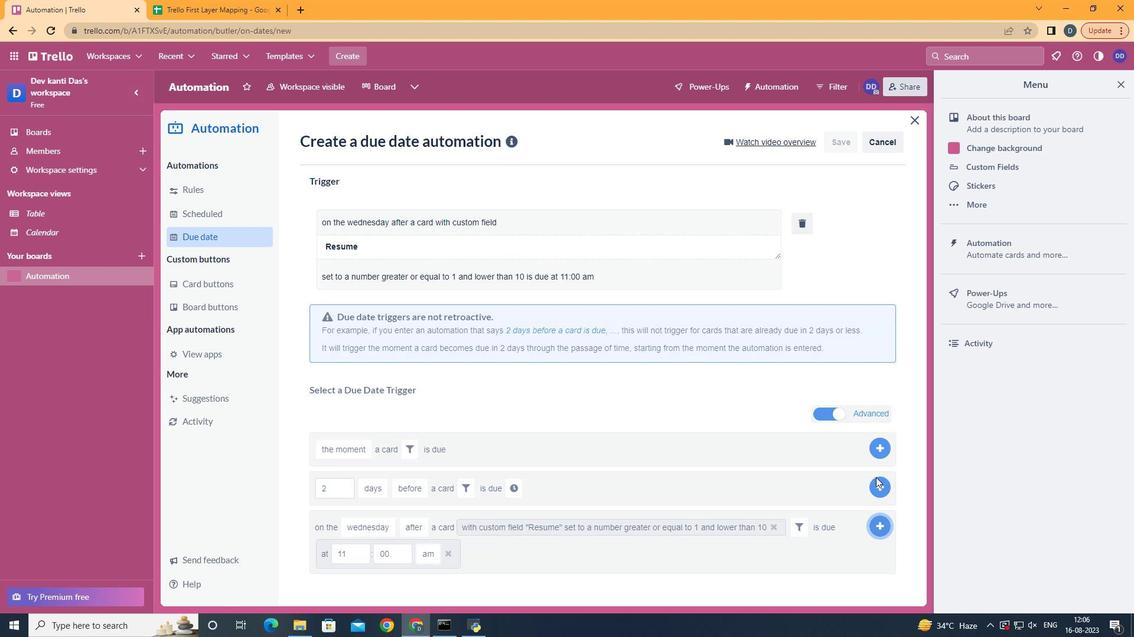 
Action: Mouse pressed left at (875, 477)
Screenshot: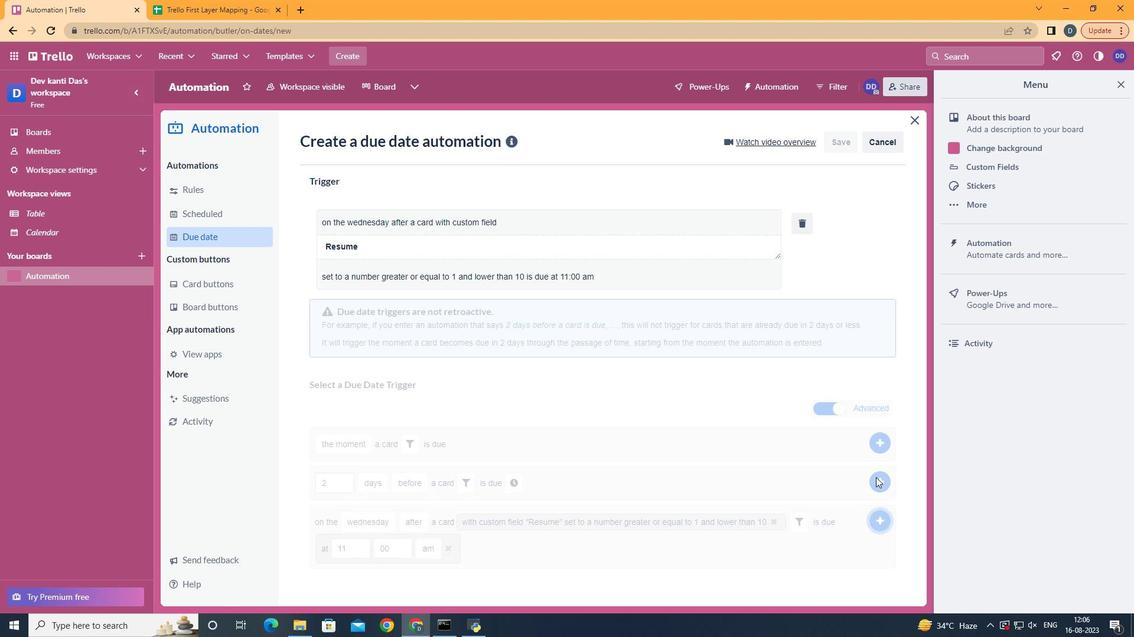 
